 Task: Add a dependency to the task Implement a new cloud-based payroll system for a company , the existing task  Develop a new online tool for social media management in the project AgileNimbus
Action: Mouse moved to (659, 374)
Screenshot: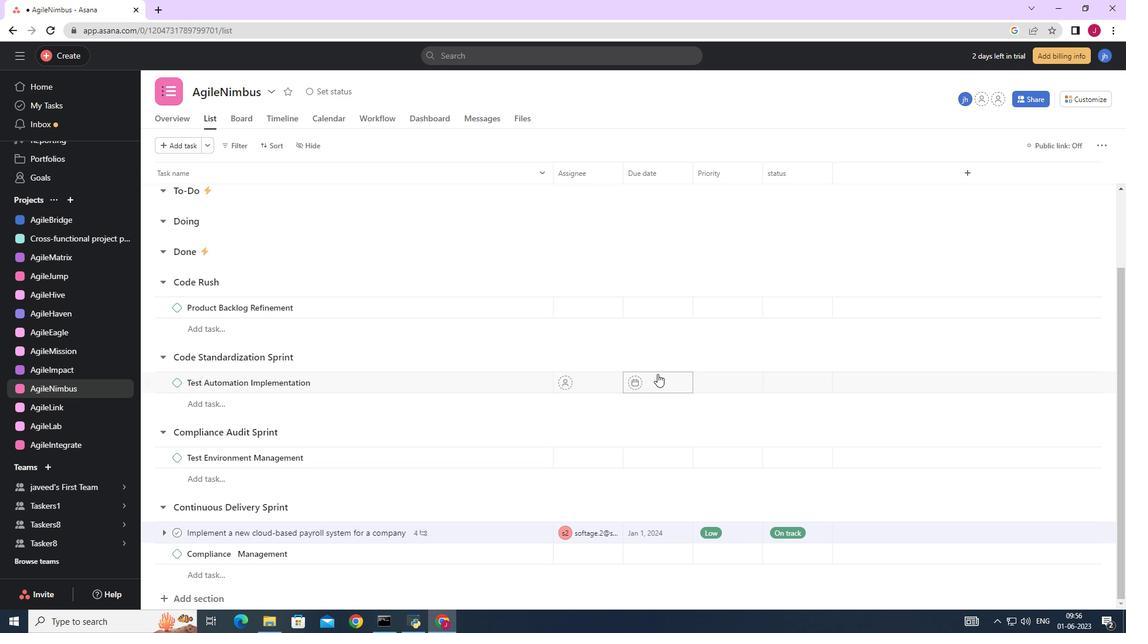 
Action: Mouse scrolled (659, 373) with delta (0, 0)
Screenshot: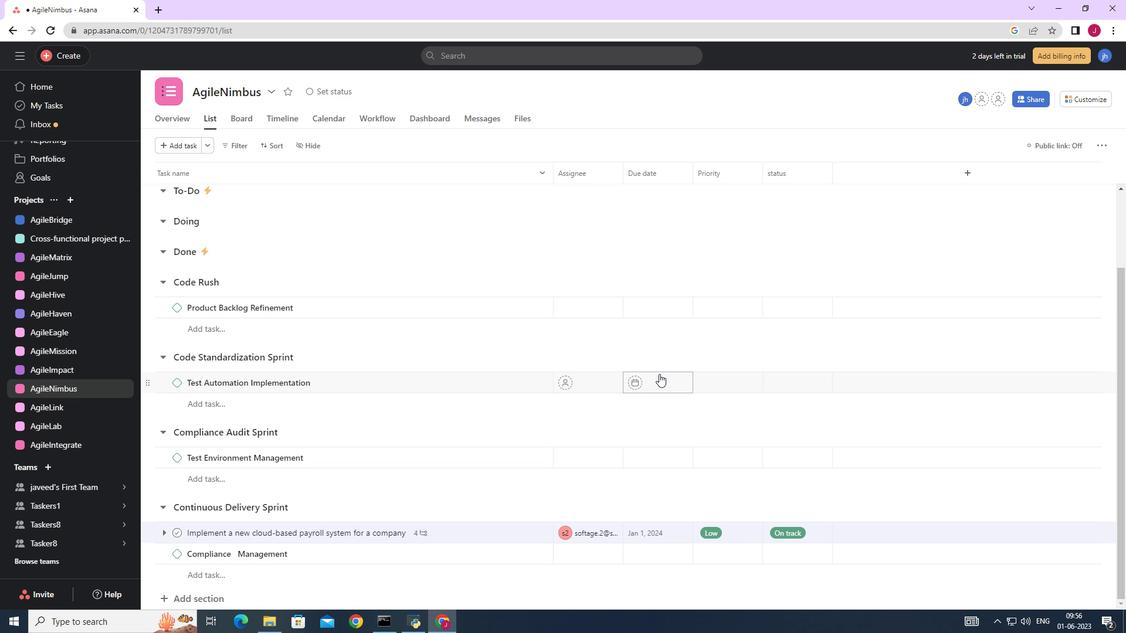 
Action: Mouse scrolled (659, 373) with delta (0, 0)
Screenshot: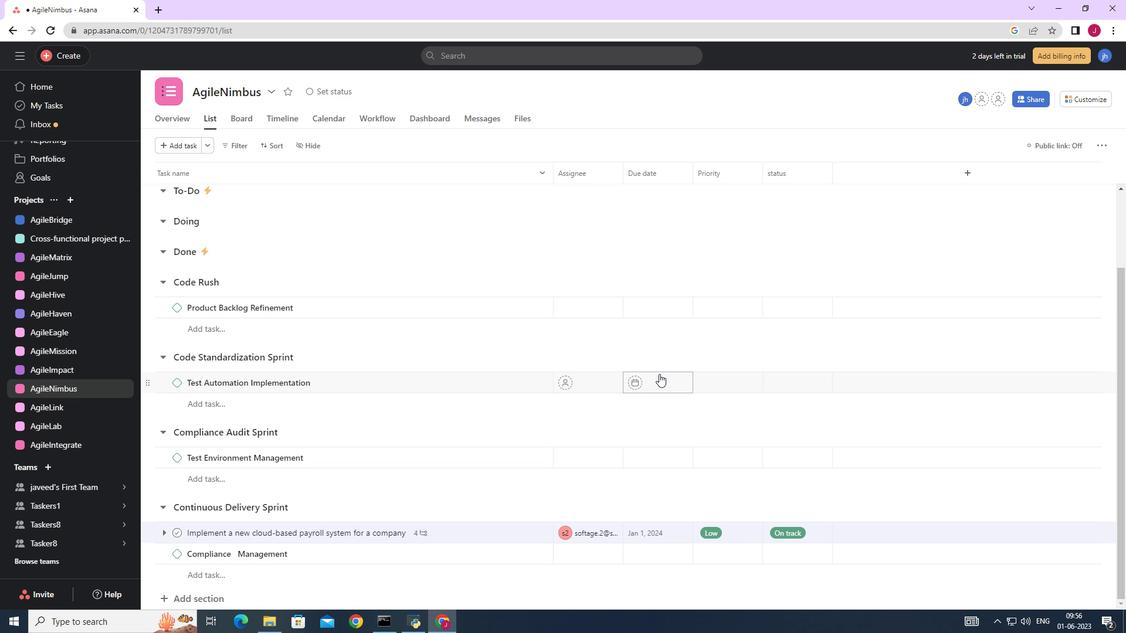 
Action: Mouse scrolled (659, 373) with delta (0, 0)
Screenshot: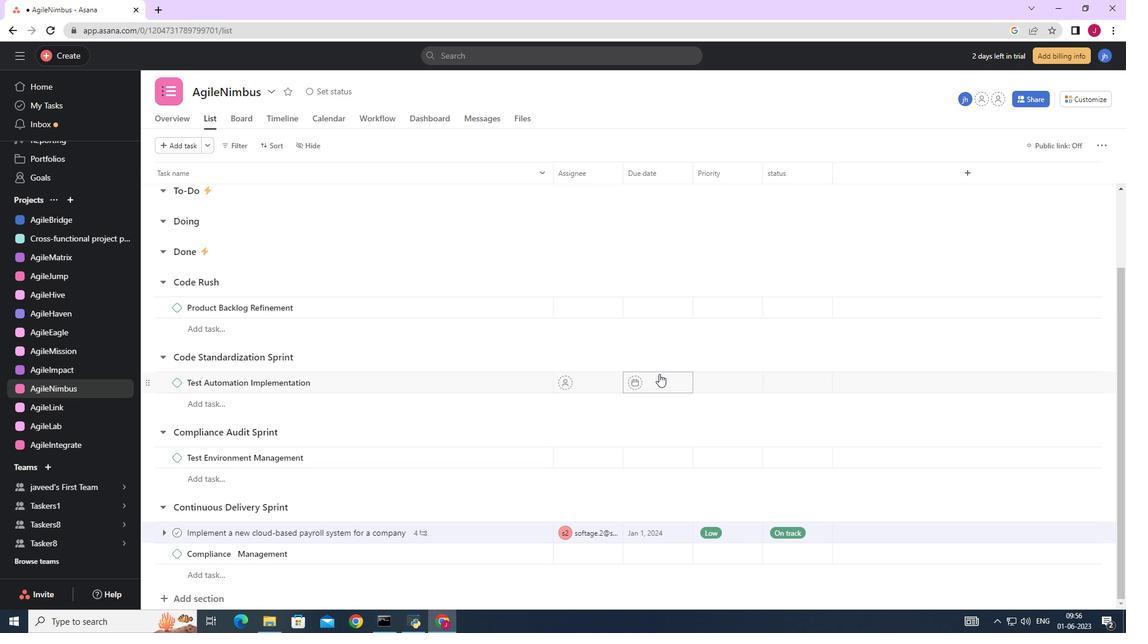 
Action: Mouse scrolled (659, 373) with delta (0, 0)
Screenshot: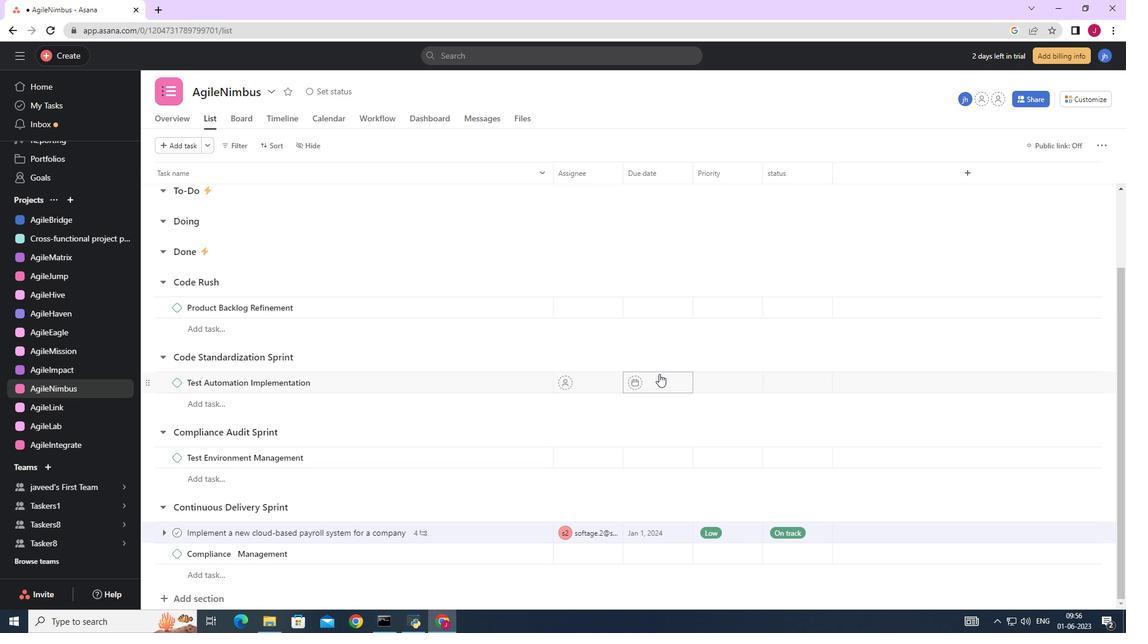 
Action: Mouse scrolled (659, 373) with delta (0, 0)
Screenshot: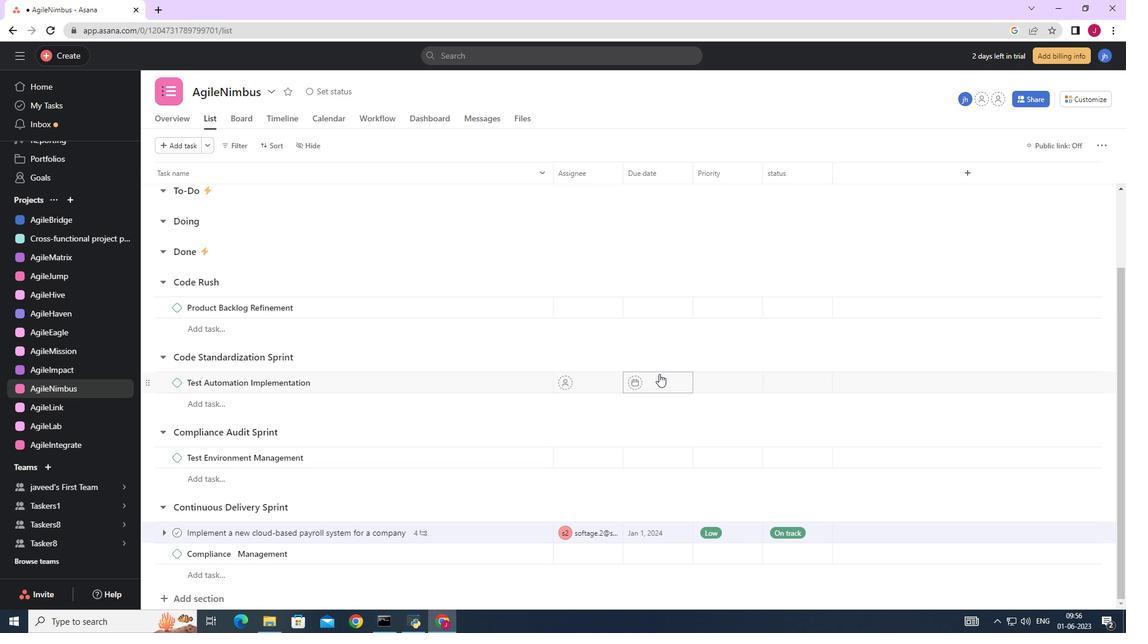 
Action: Mouse moved to (664, 363)
Screenshot: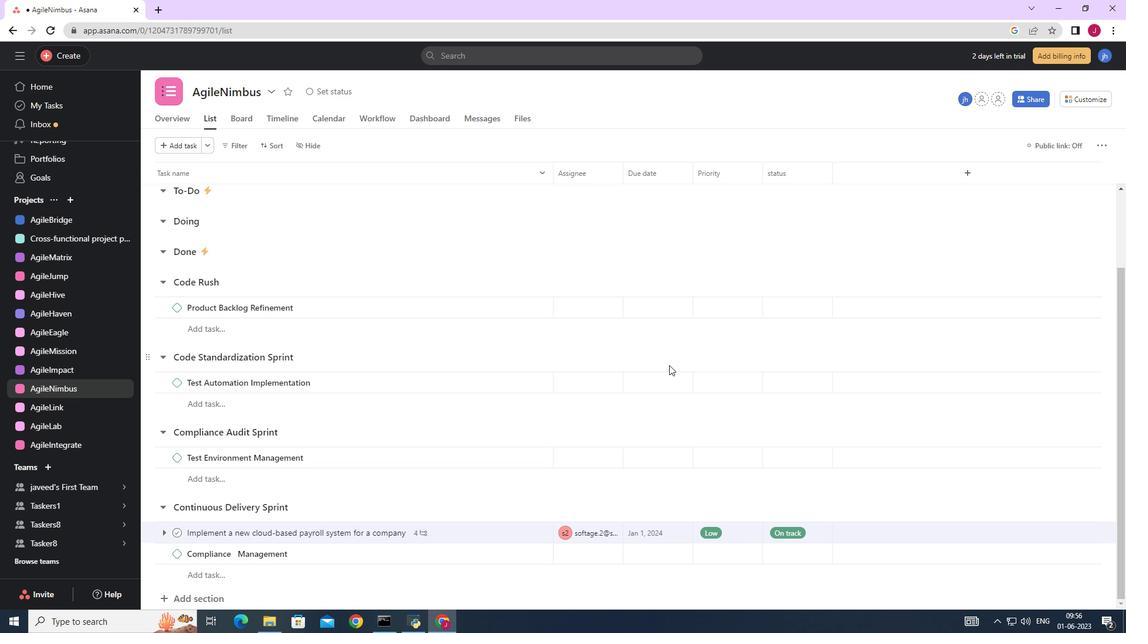 
Action: Mouse scrolled (664, 364) with delta (0, 0)
Screenshot: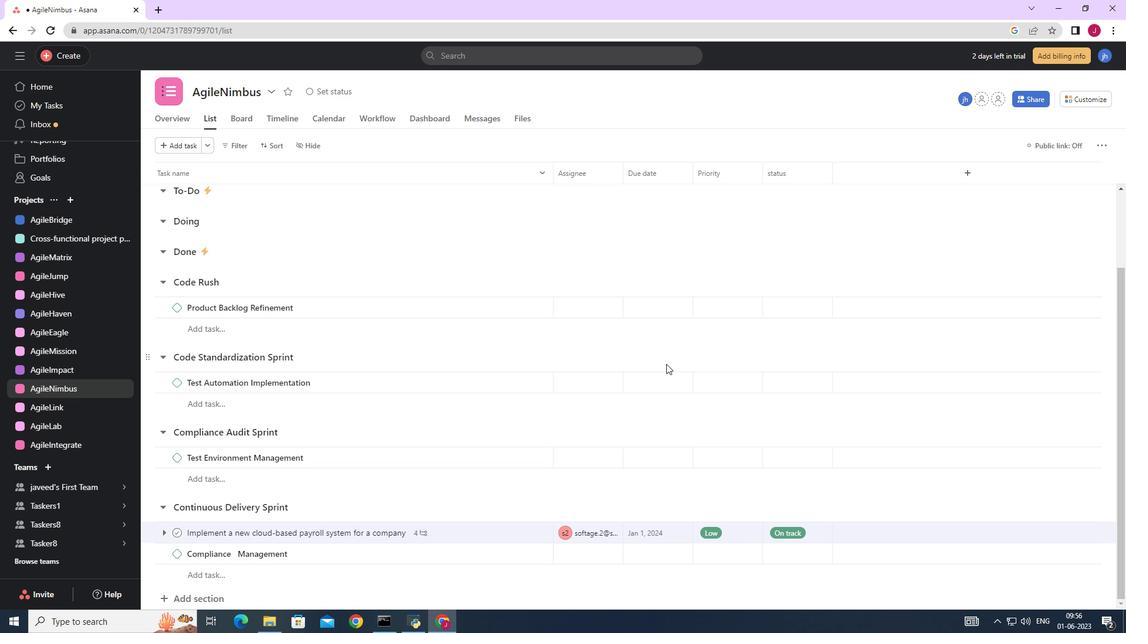 
Action: Mouse scrolled (664, 364) with delta (0, 0)
Screenshot: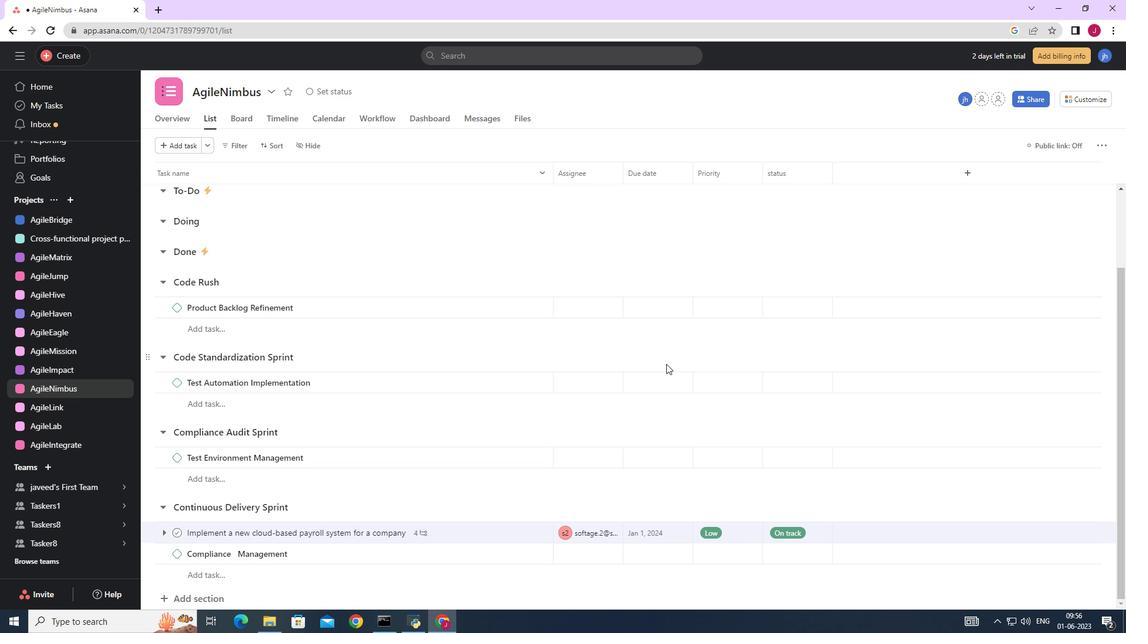 
Action: Mouse scrolled (664, 364) with delta (0, 0)
Screenshot: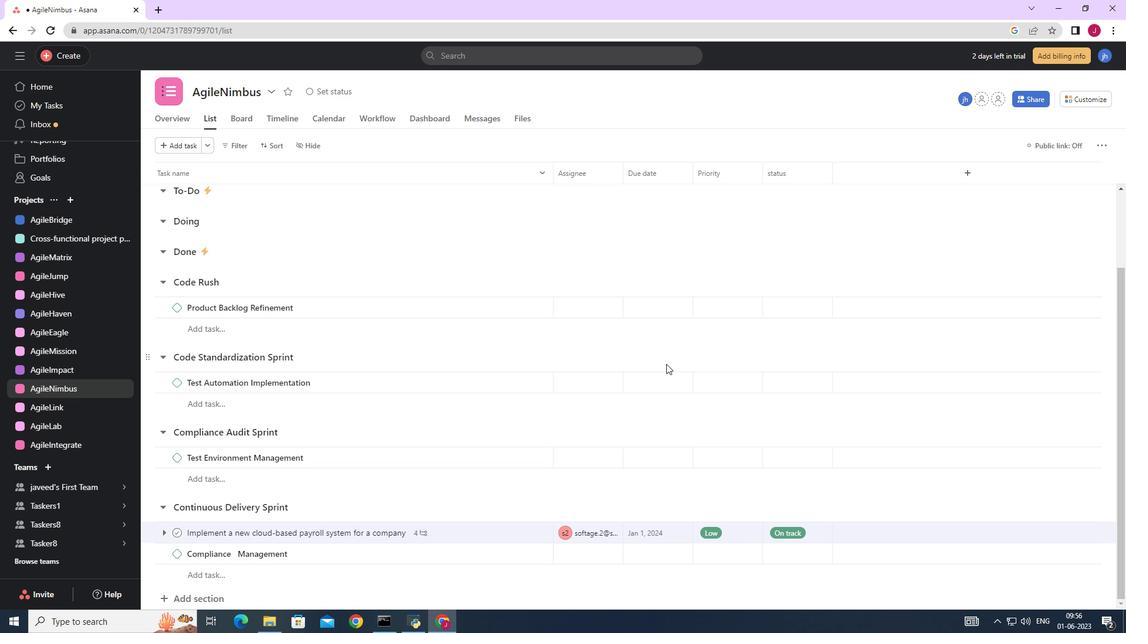 
Action: Mouse scrolled (664, 364) with delta (0, 0)
Screenshot: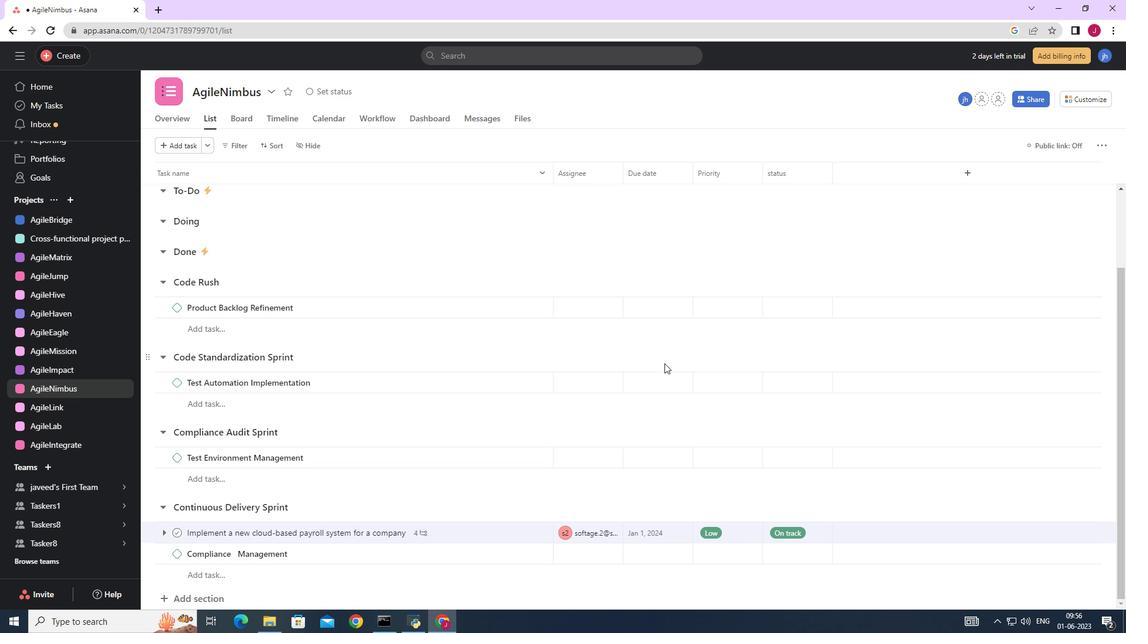 
Action: Mouse moved to (664, 363)
Screenshot: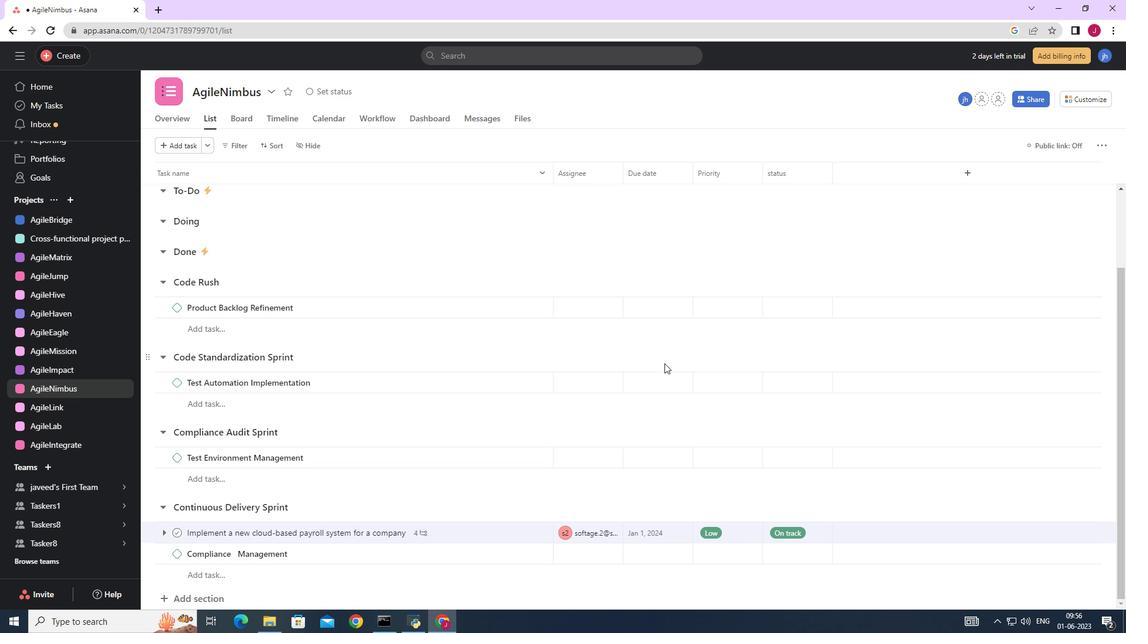 
Action: Mouse scrolled (664, 364) with delta (0, 0)
Screenshot: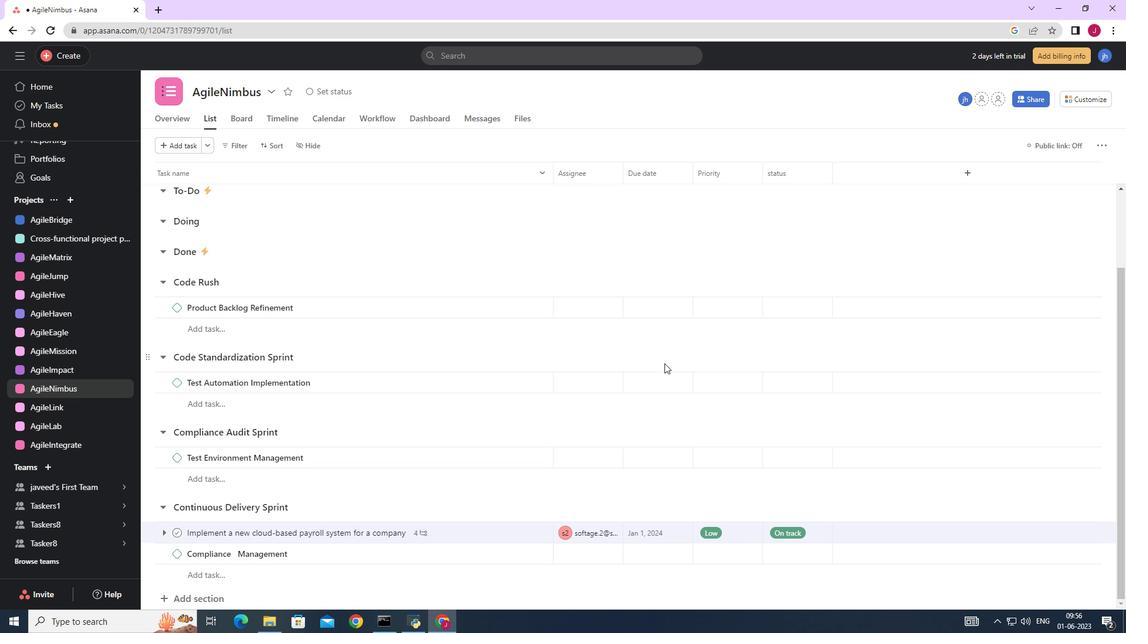 
Action: Mouse moved to (581, 288)
Screenshot: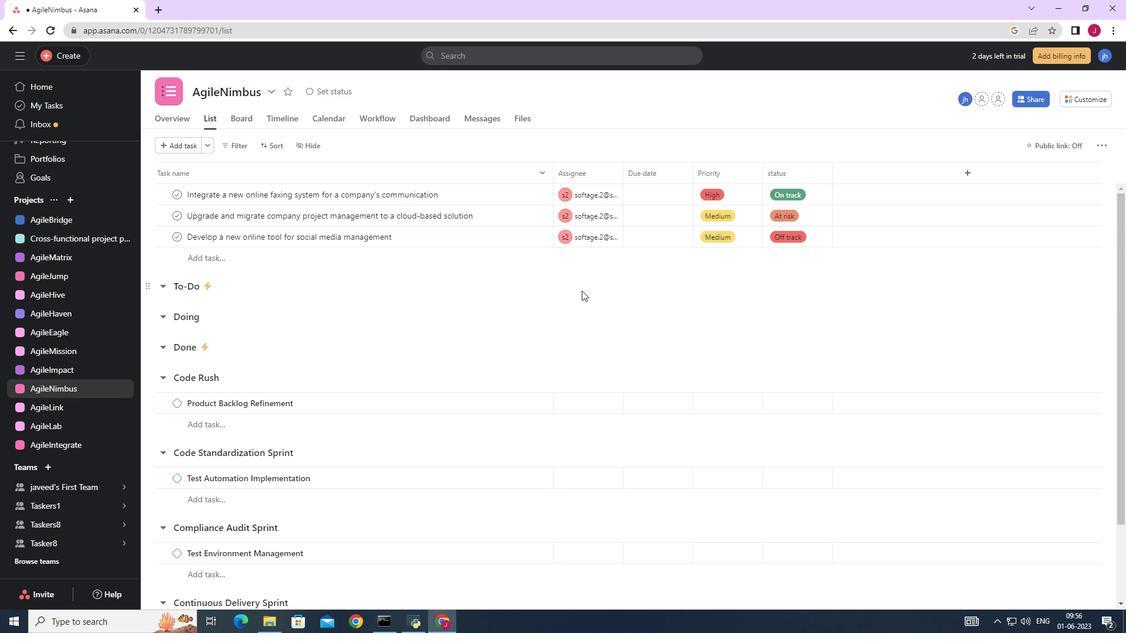 
Action: Mouse scrolled (581, 287) with delta (0, 0)
Screenshot: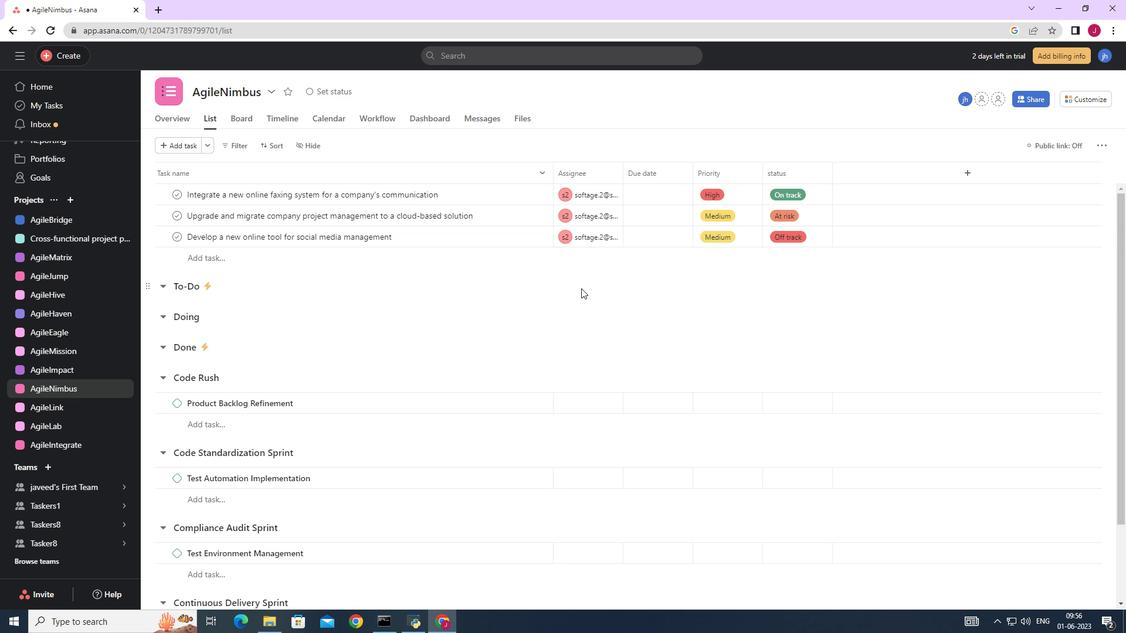 
Action: Mouse scrolled (581, 287) with delta (0, 0)
Screenshot: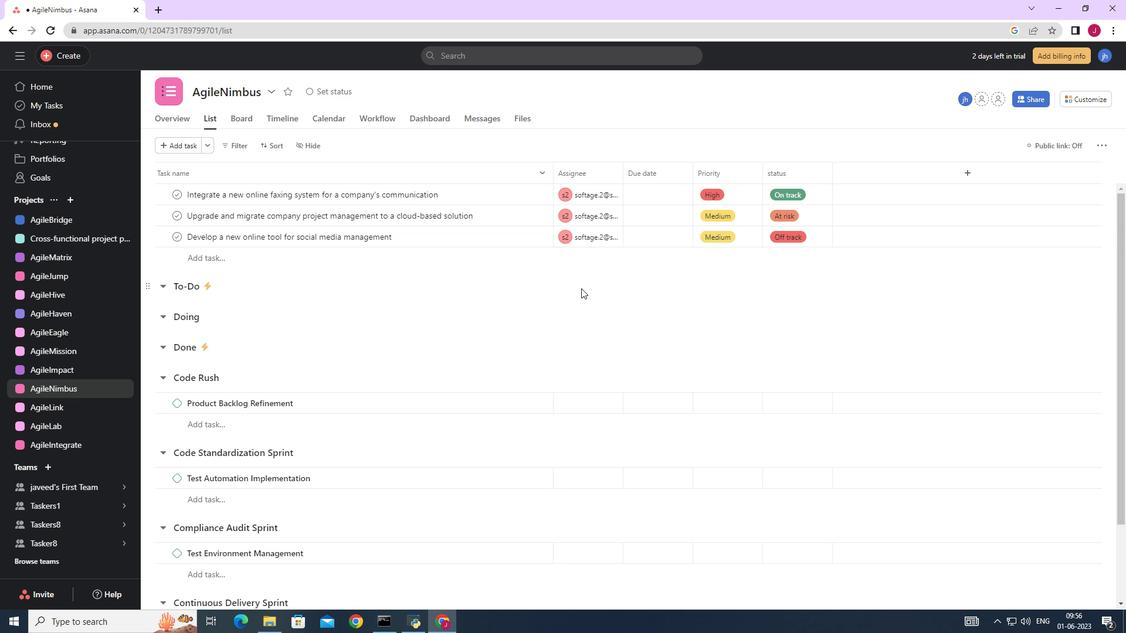 
Action: Mouse scrolled (581, 287) with delta (0, 0)
Screenshot: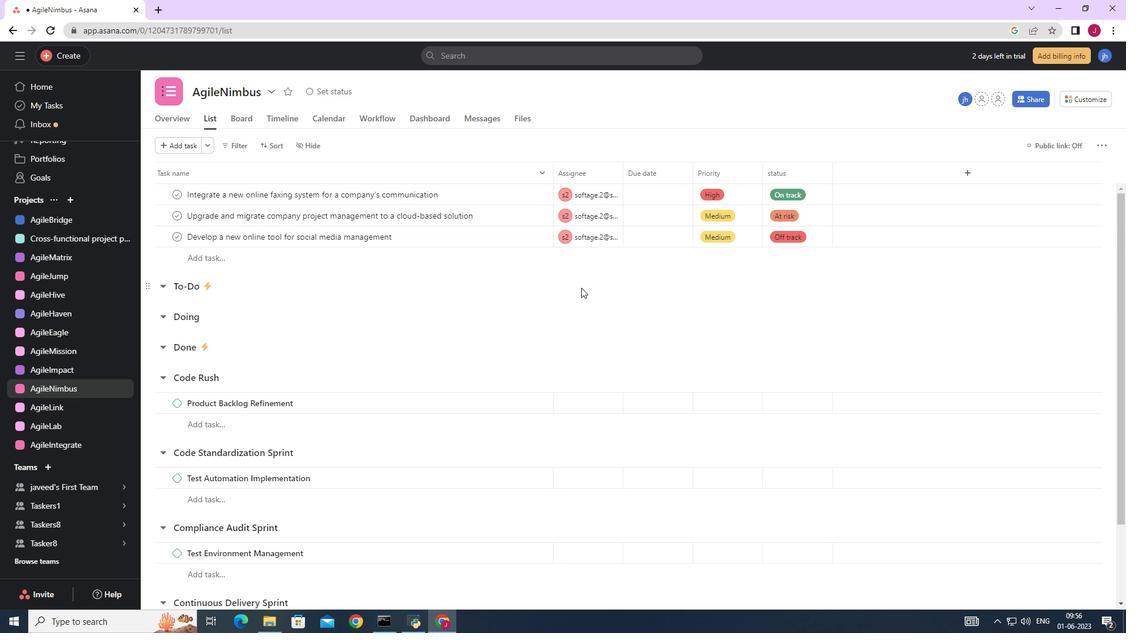 
Action: Mouse scrolled (581, 287) with delta (0, 0)
Screenshot: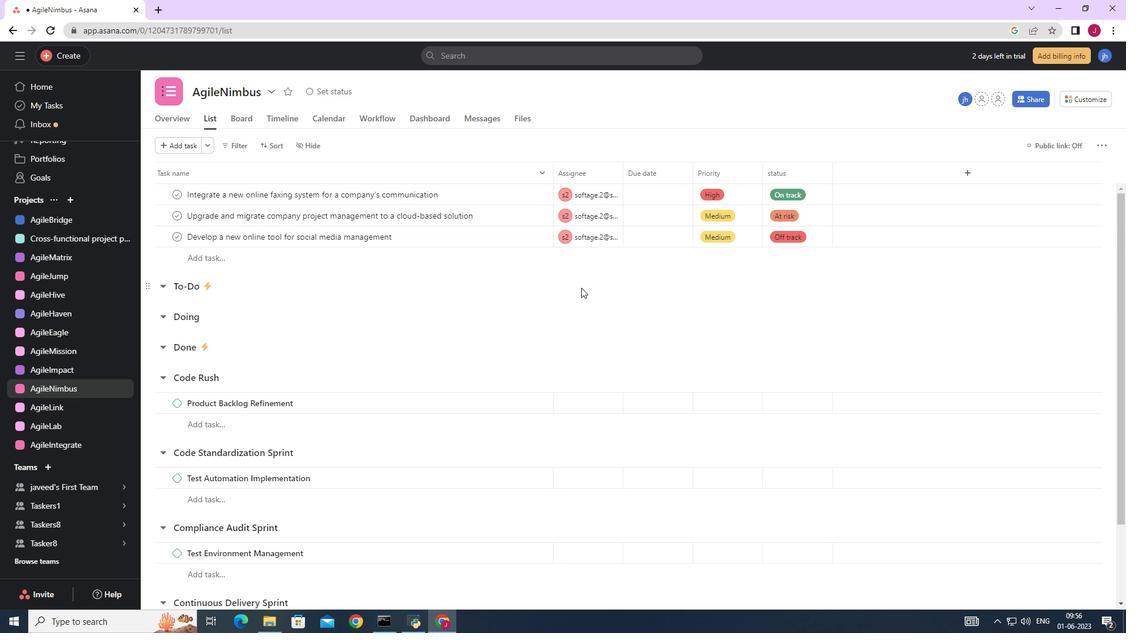 
Action: Mouse scrolled (581, 287) with delta (0, 0)
Screenshot: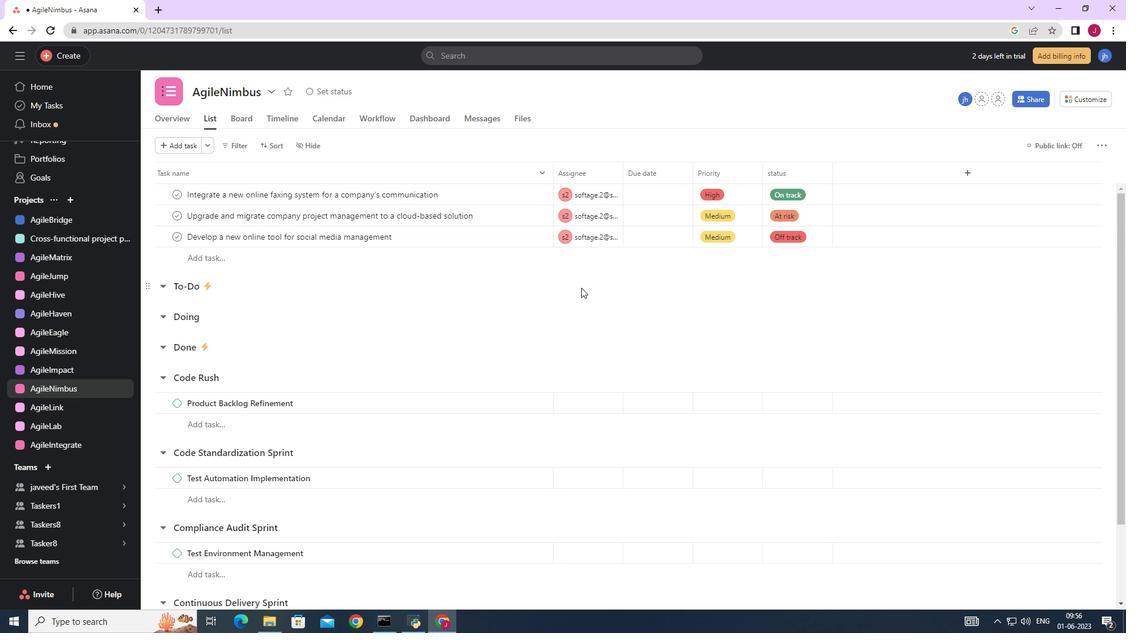 
Action: Mouse moved to (581, 291)
Screenshot: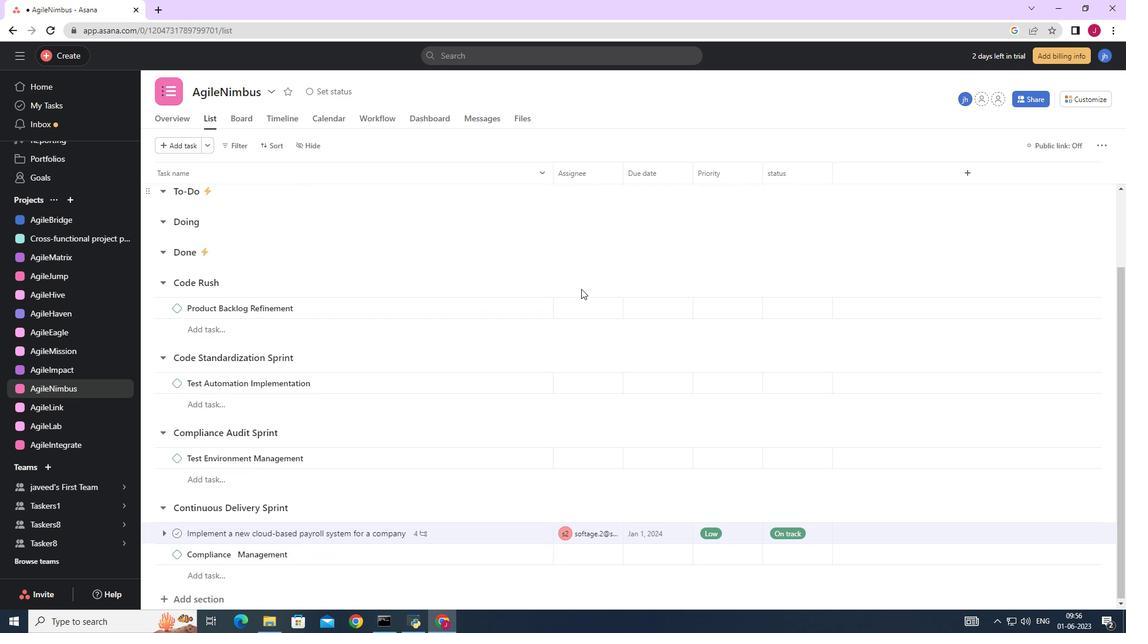 
Action: Mouse scrolled (581, 290) with delta (0, 0)
Screenshot: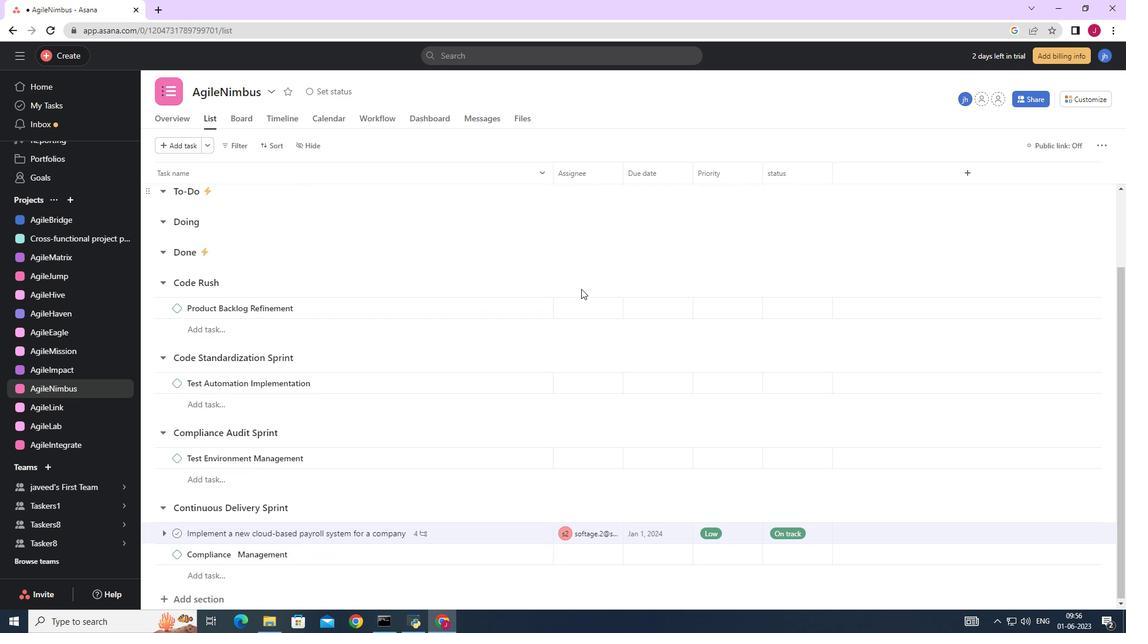 
Action: Mouse moved to (582, 294)
Screenshot: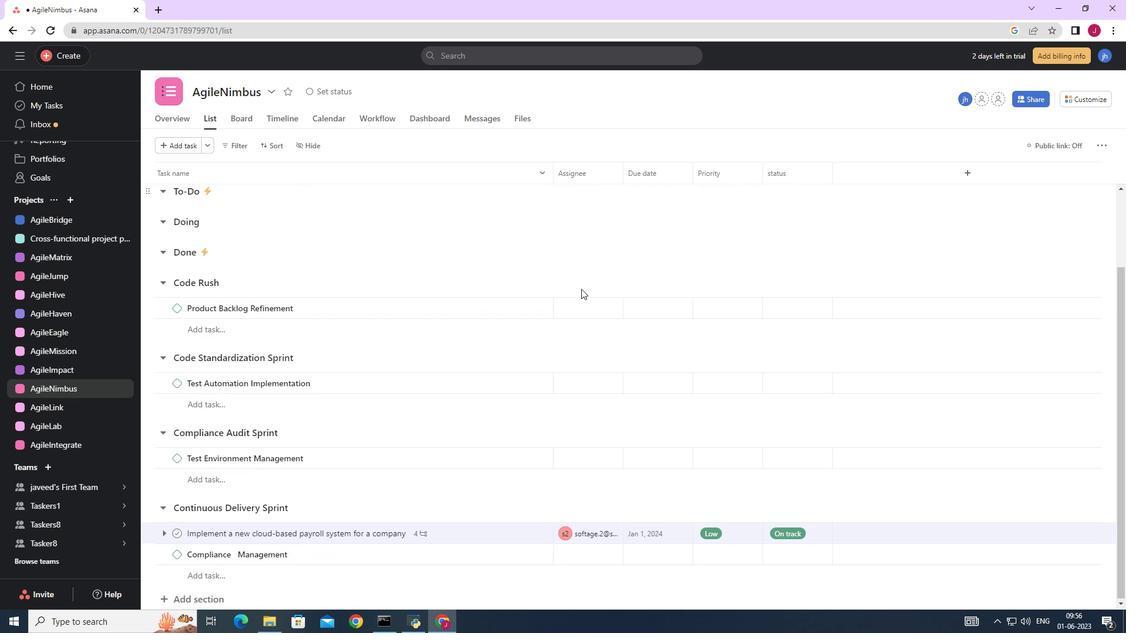 
Action: Mouse scrolled (581, 292) with delta (0, 0)
Screenshot: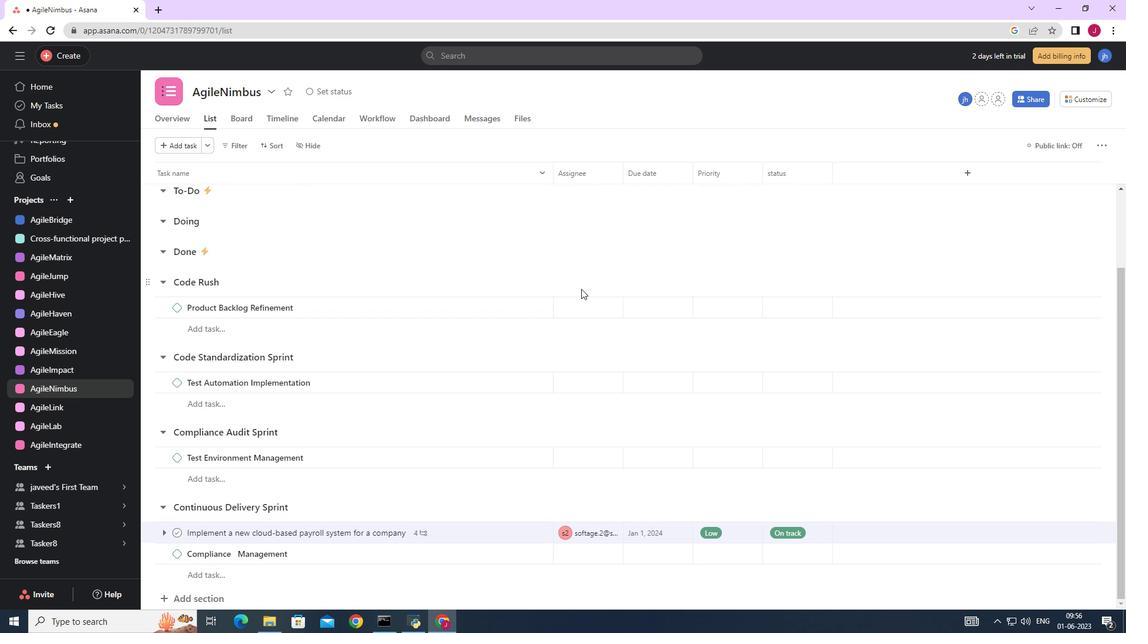 
Action: Mouse moved to (582, 295)
Screenshot: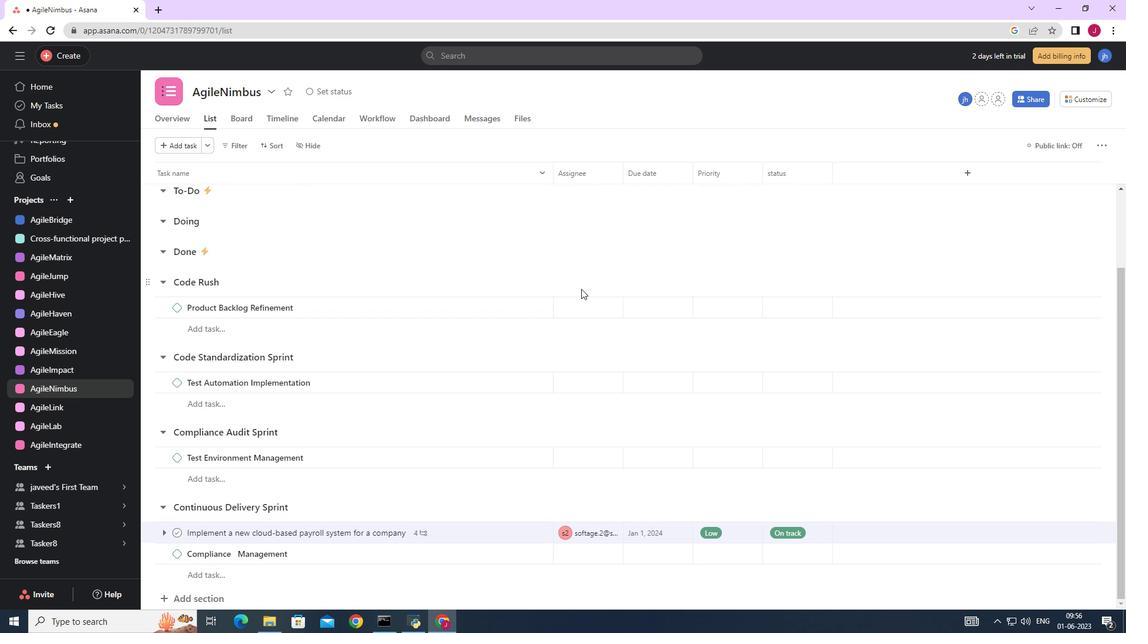 
Action: Mouse scrolled (582, 294) with delta (0, 0)
Screenshot: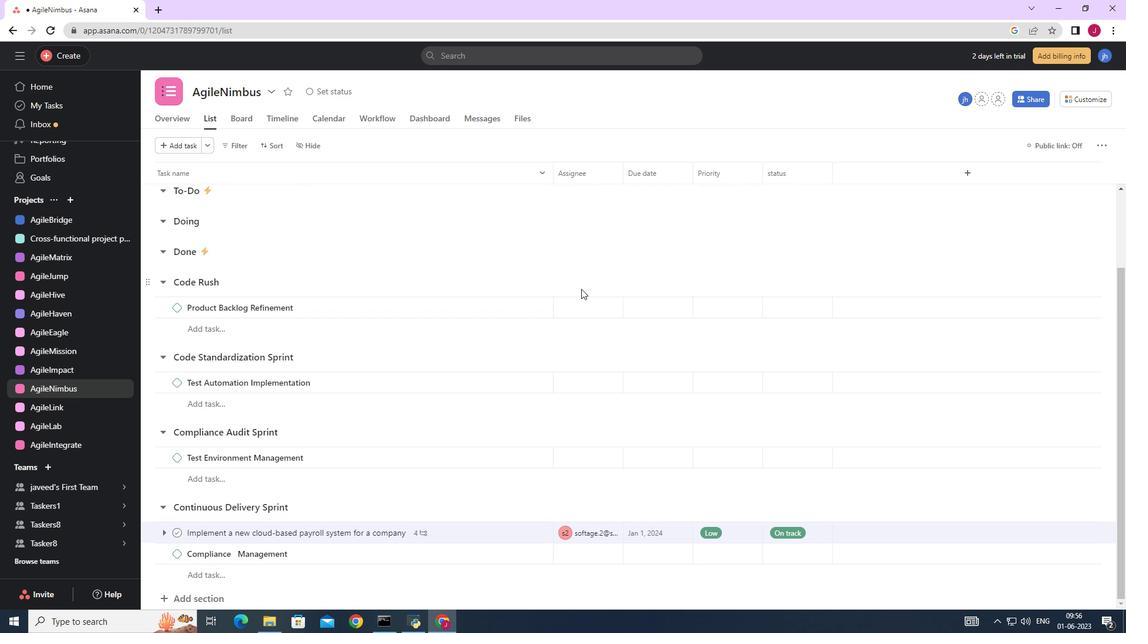 
Action: Mouse moved to (582, 299)
Screenshot: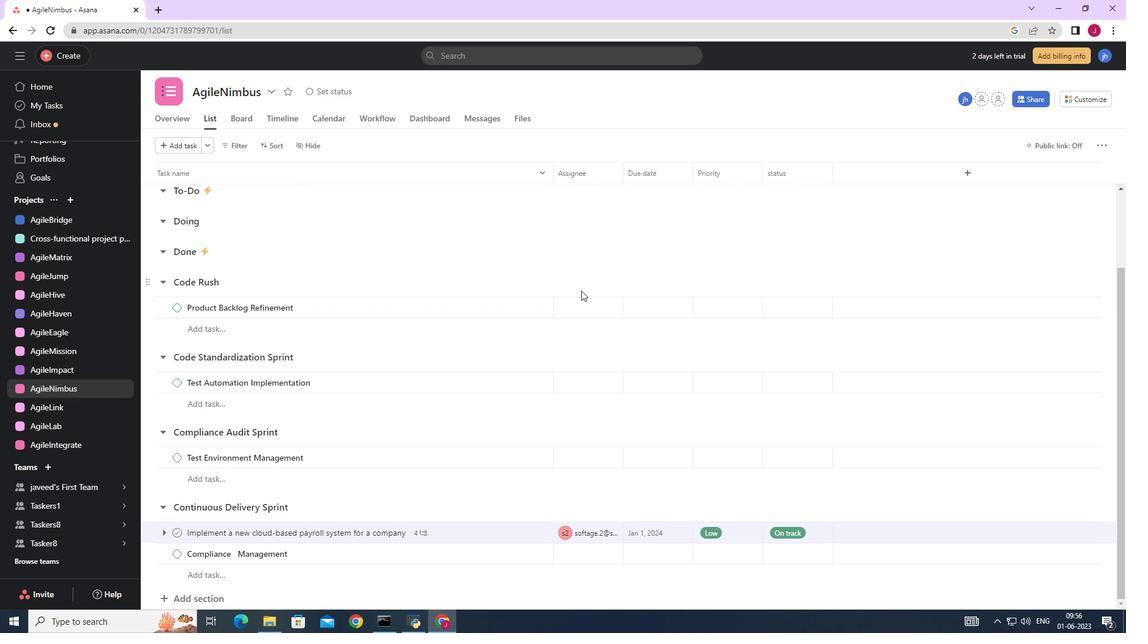 
Action: Mouse scrolled (582, 296) with delta (0, 0)
Screenshot: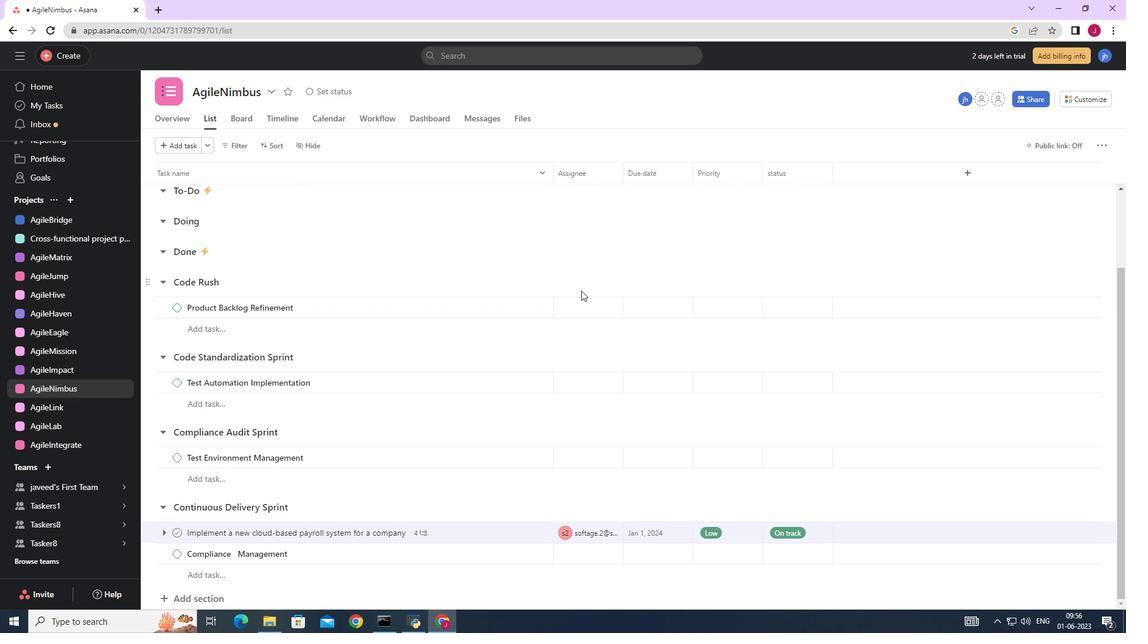 
Action: Mouse moved to (493, 534)
Screenshot: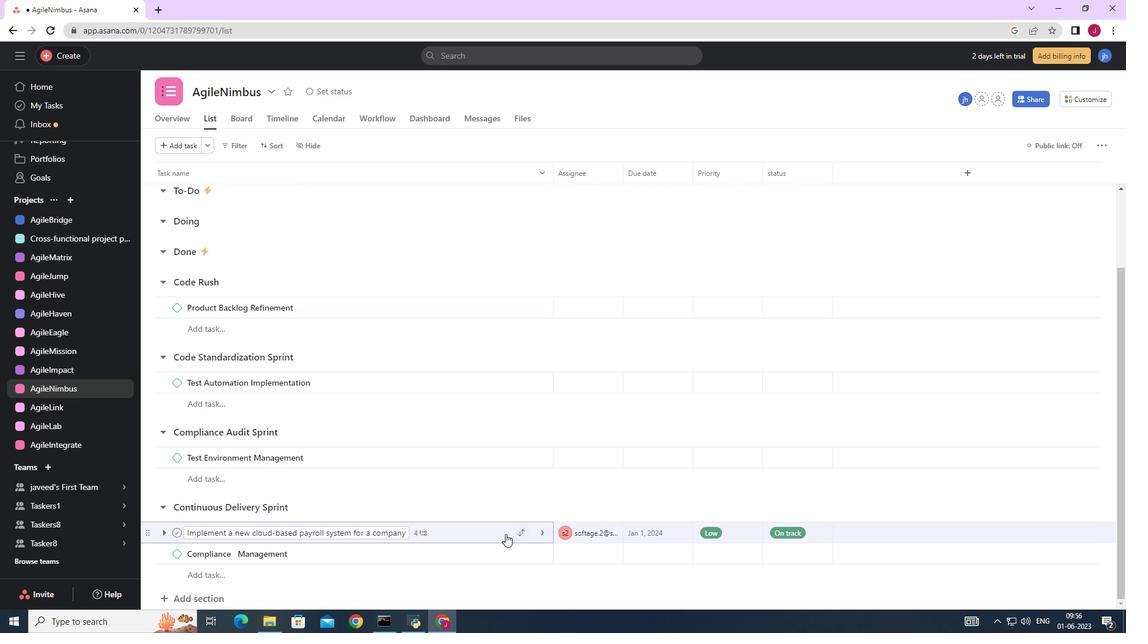 
Action: Mouse pressed left at (493, 534)
Screenshot: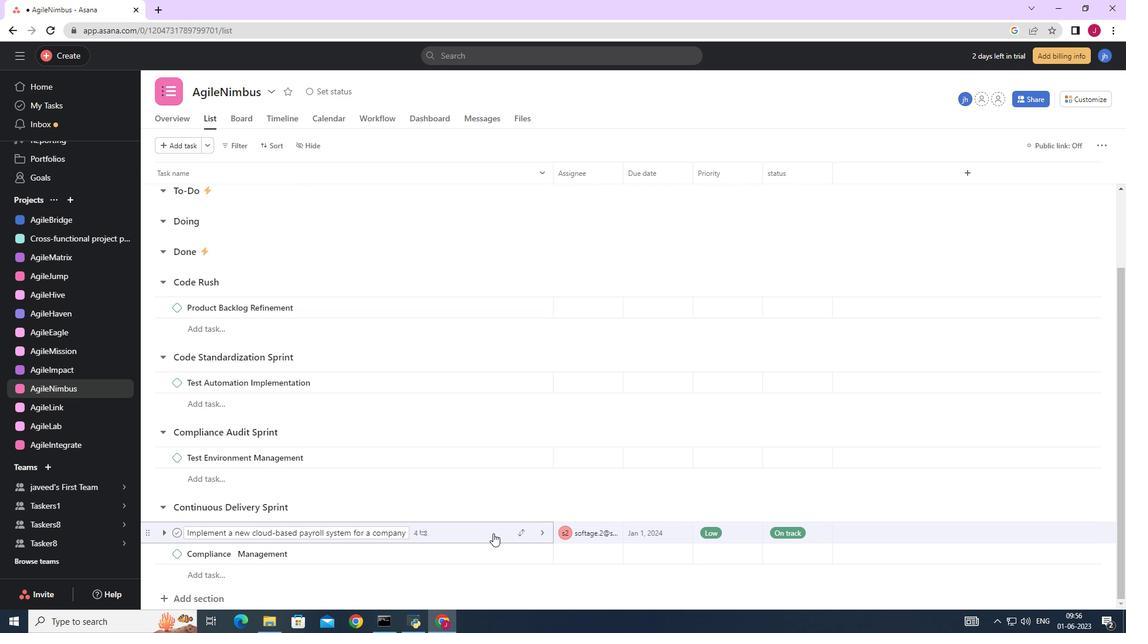 
Action: Mouse moved to (856, 315)
Screenshot: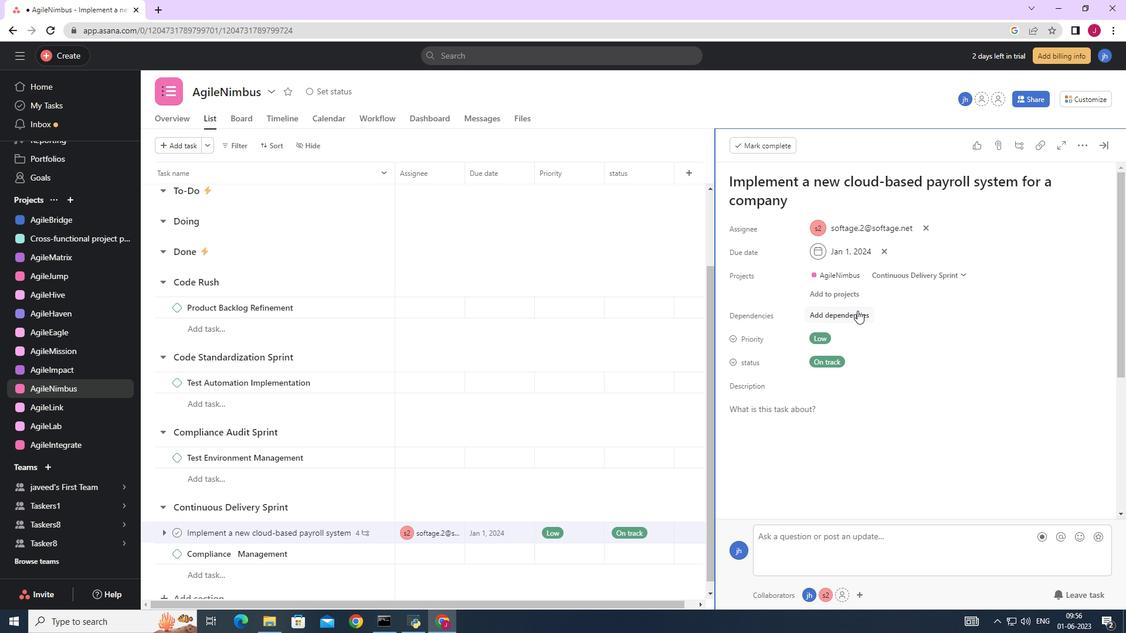 
Action: Mouse pressed left at (856, 315)
Screenshot: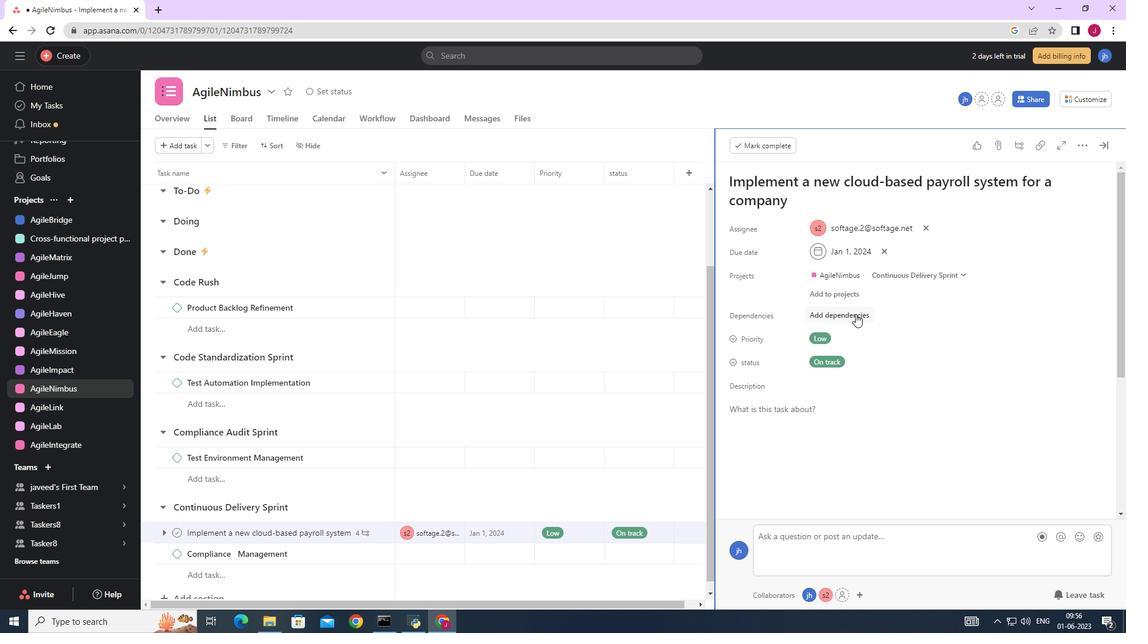 
Action: Mouse moved to (898, 361)
Screenshot: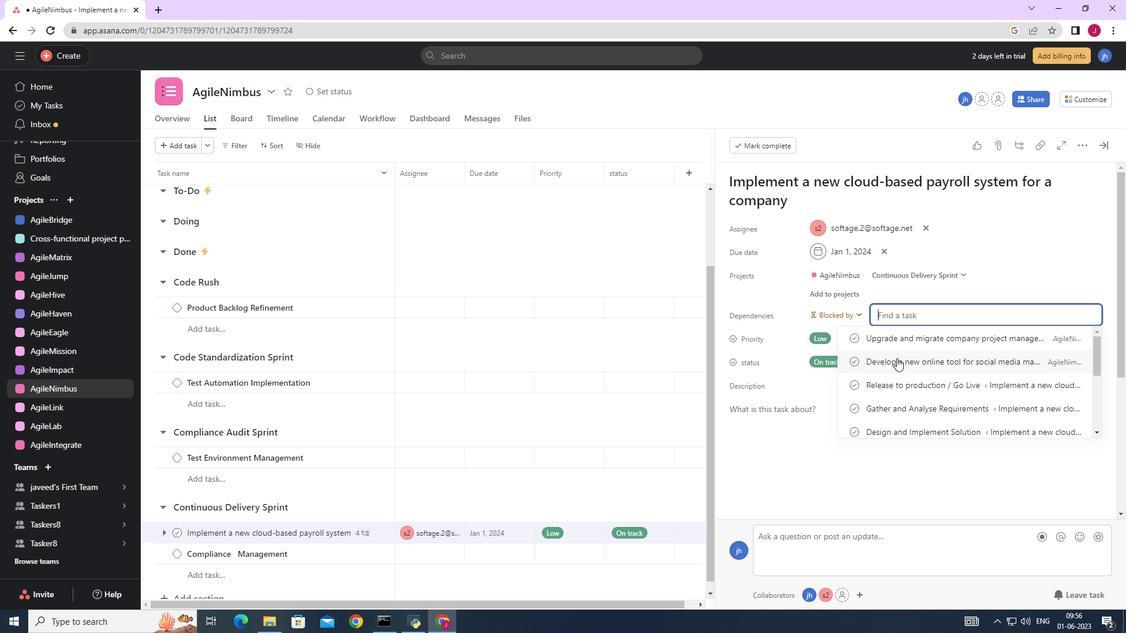 
Action: Mouse pressed left at (898, 361)
Screenshot: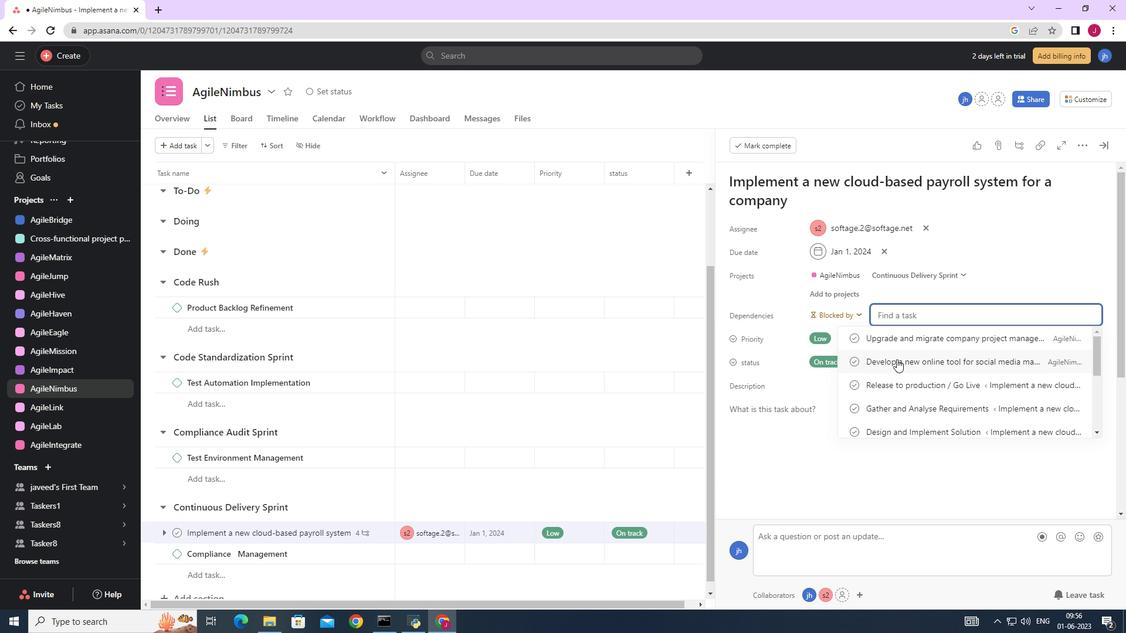 
Action: Mouse moved to (1109, 146)
Screenshot: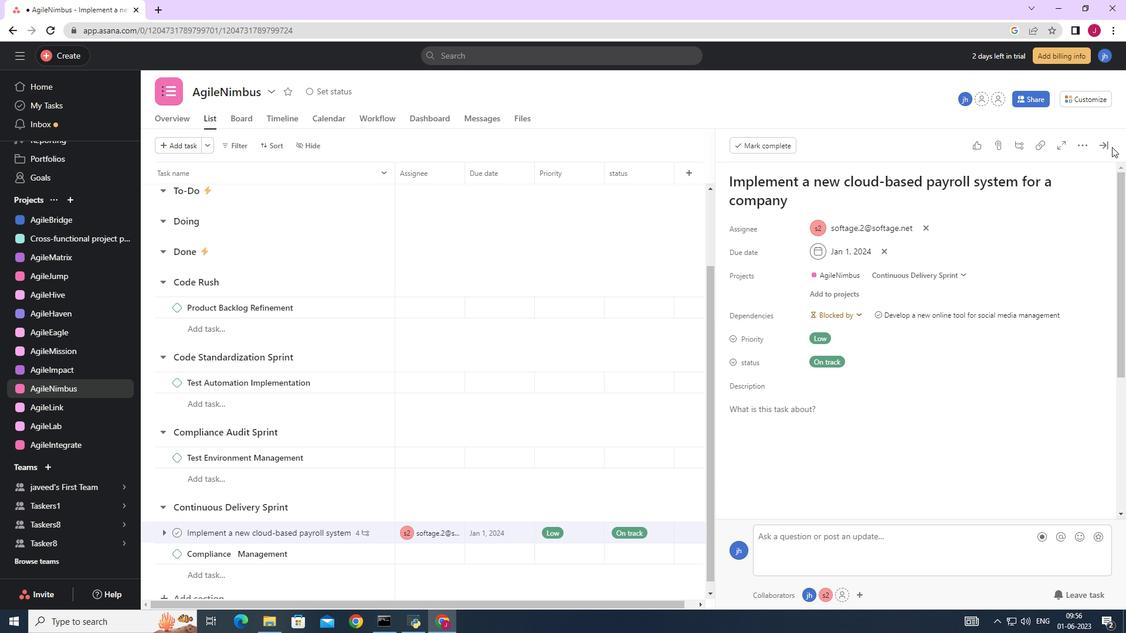 
Action: Mouse pressed left at (1109, 146)
Screenshot: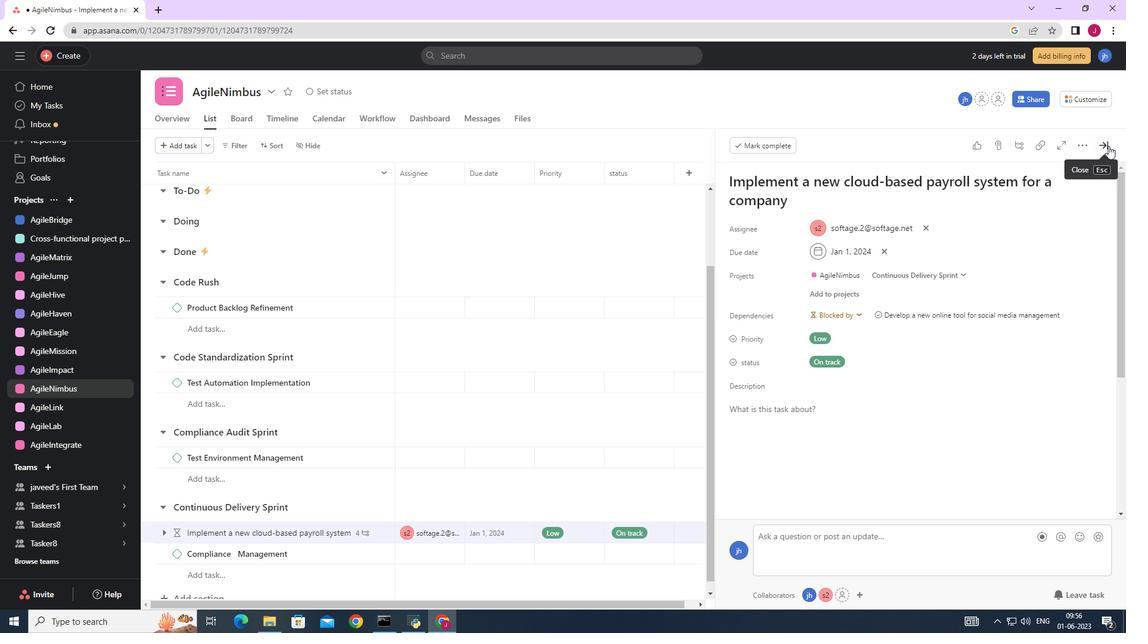 
